 Task: Manage the lightning components carousel and banner .
Action: Mouse moved to (1334, 92)
Screenshot: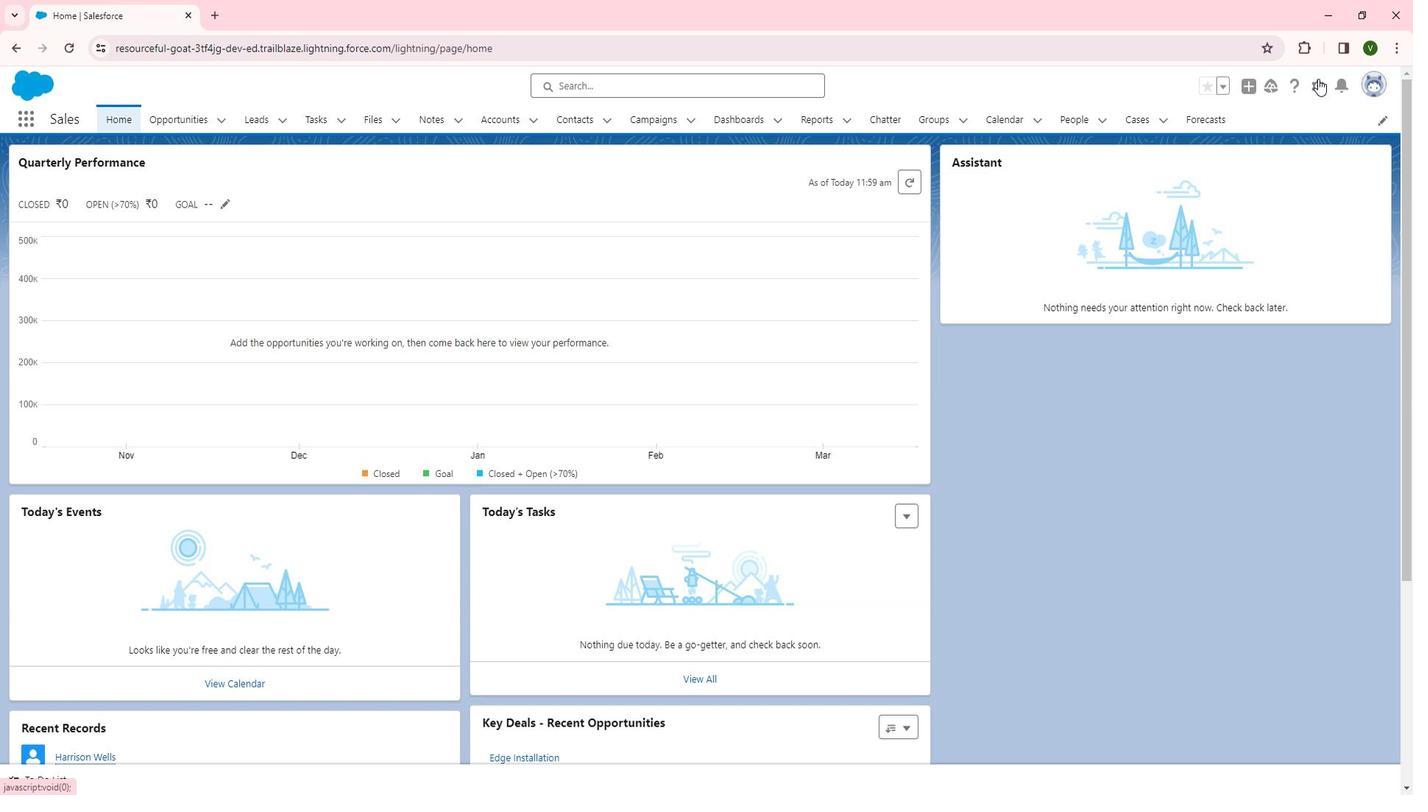 
Action: Mouse pressed left at (1334, 92)
Screenshot: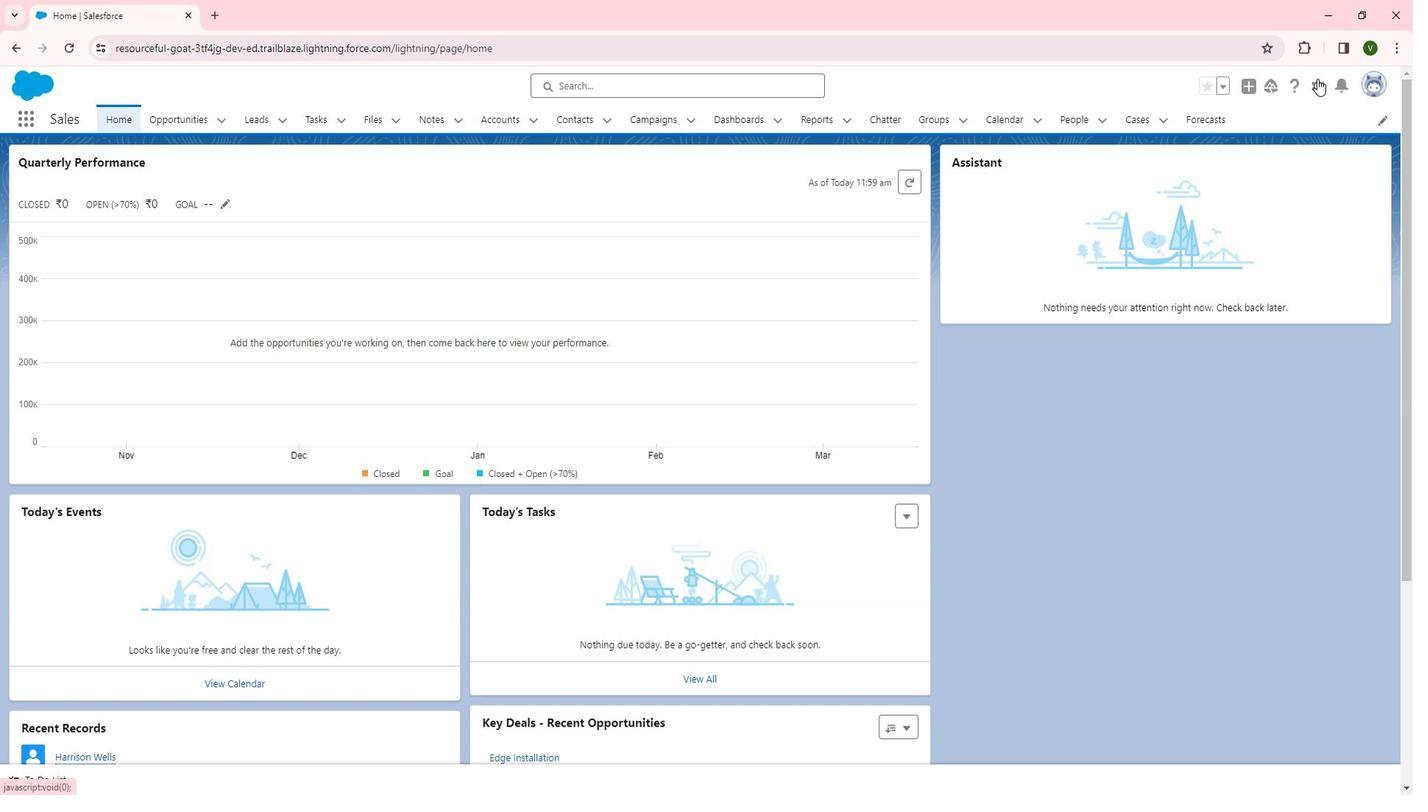 
Action: Mouse moved to (1279, 140)
Screenshot: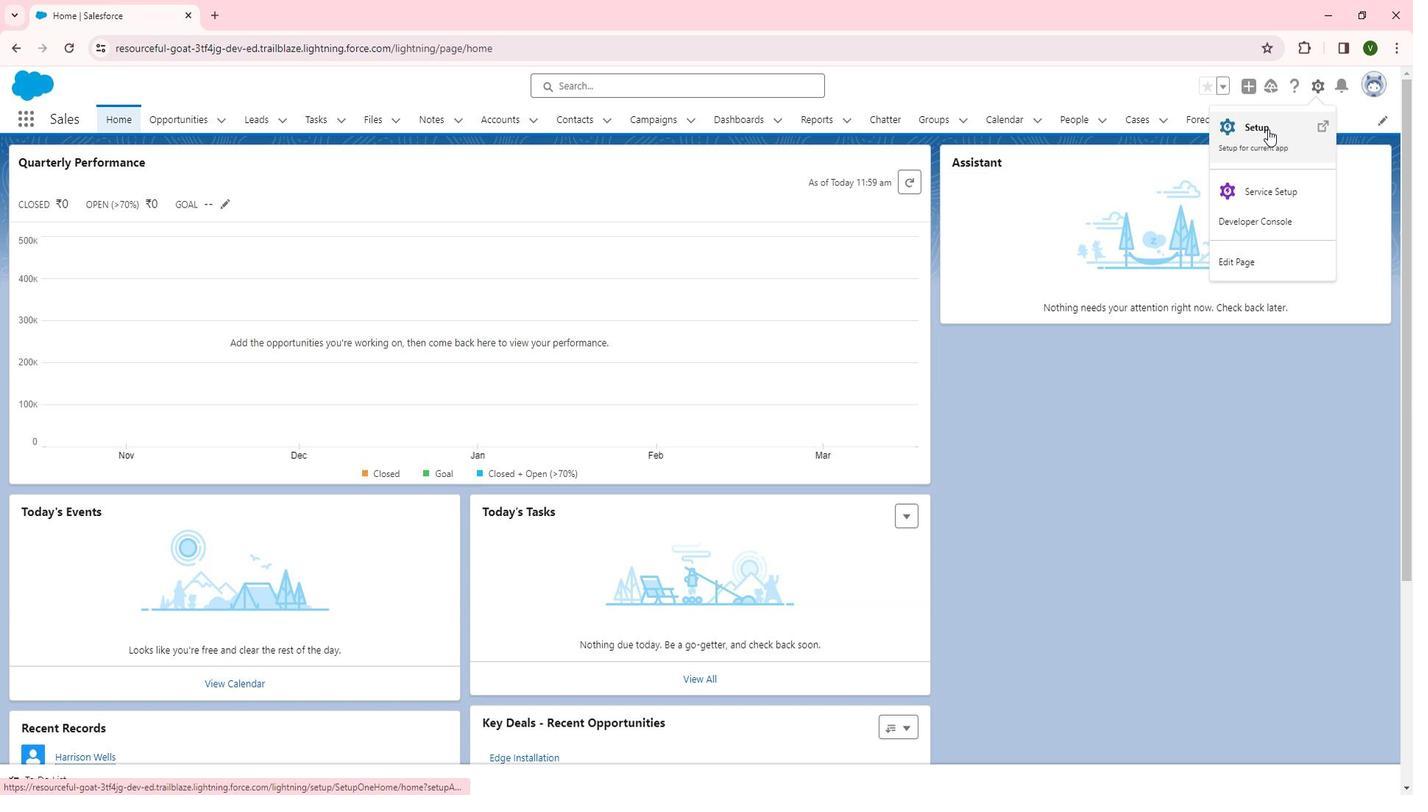 
Action: Mouse pressed left at (1279, 140)
Screenshot: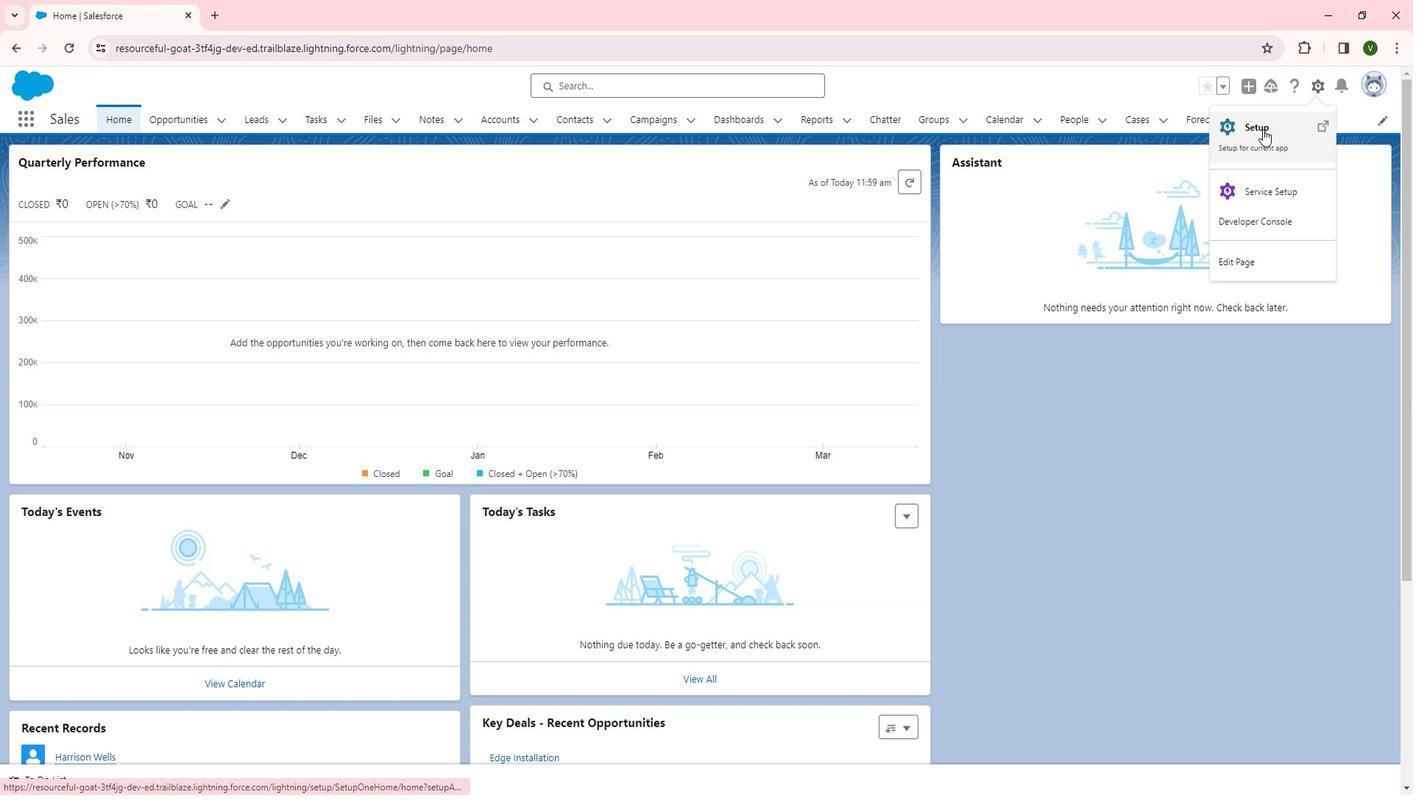 
Action: Mouse moved to (97, 395)
Screenshot: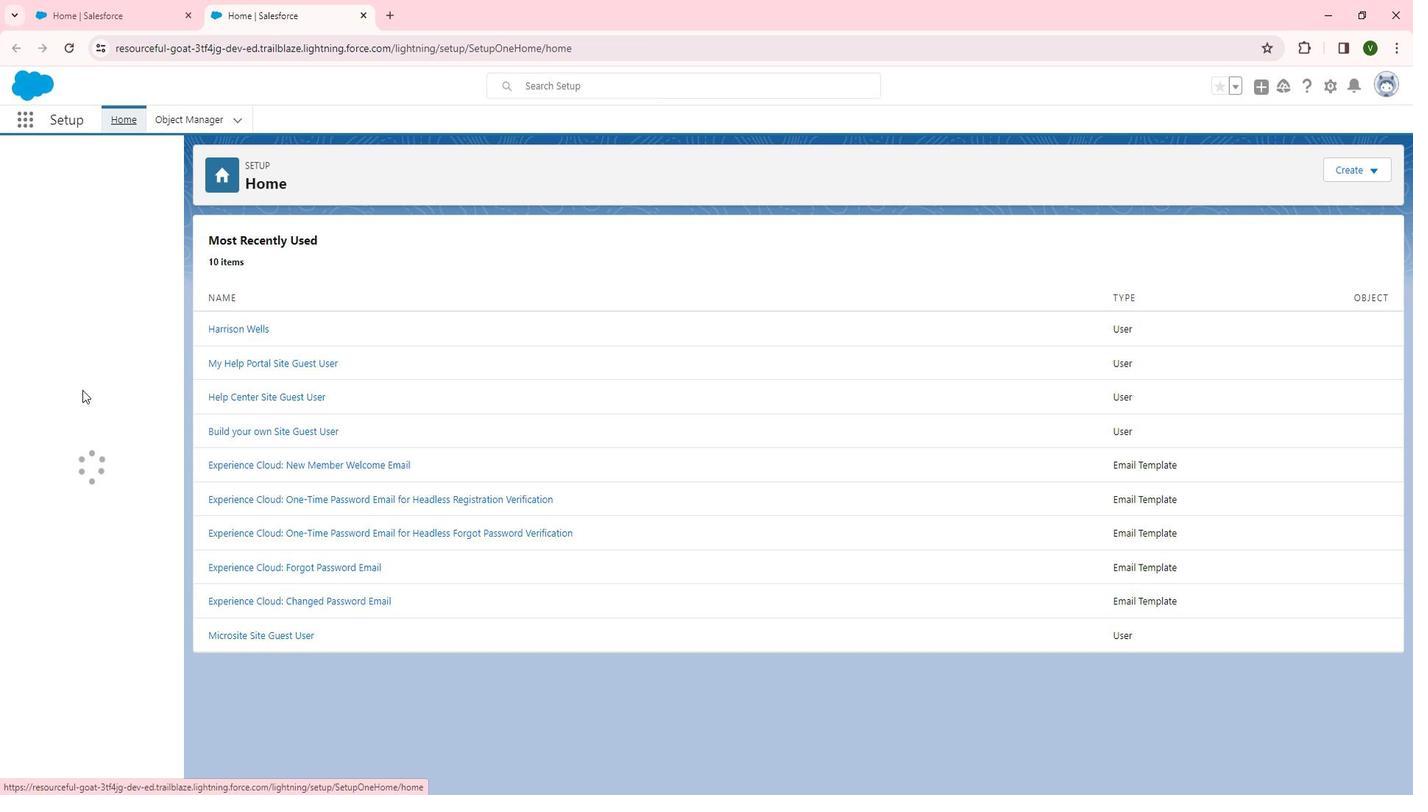 
Action: Mouse scrolled (97, 394) with delta (0, 0)
Screenshot: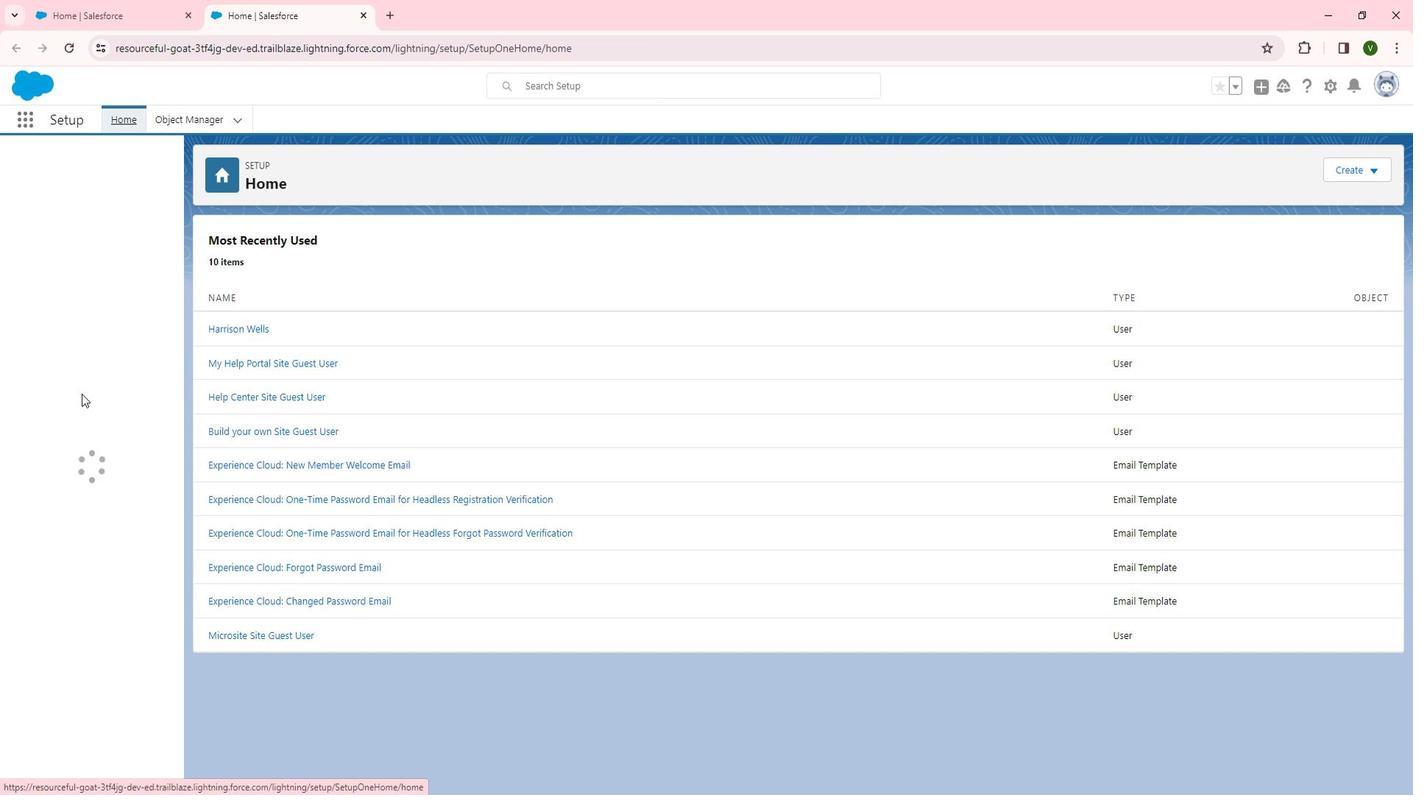 
Action: Mouse moved to (97, 395)
Screenshot: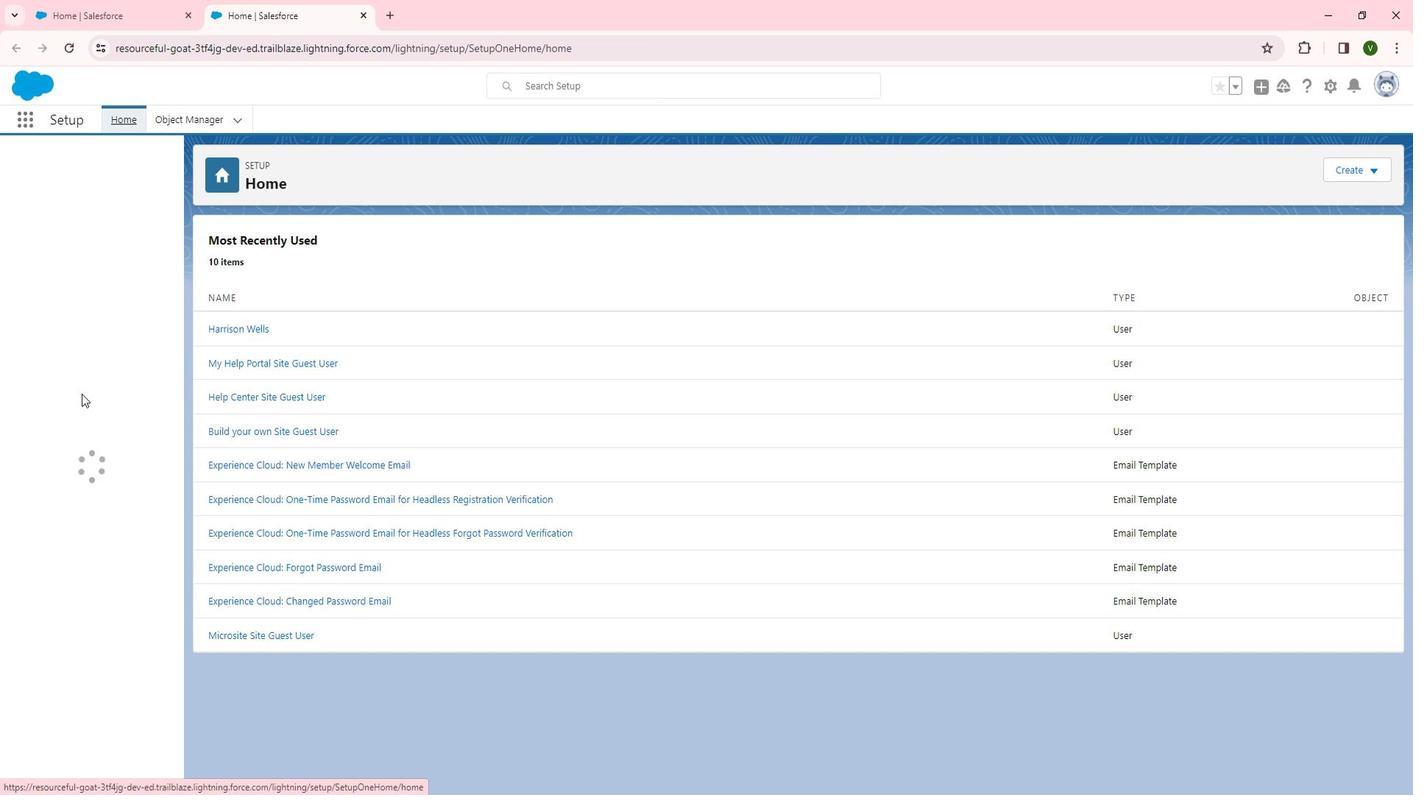 
Action: Mouse scrolled (97, 394) with delta (0, 0)
Screenshot: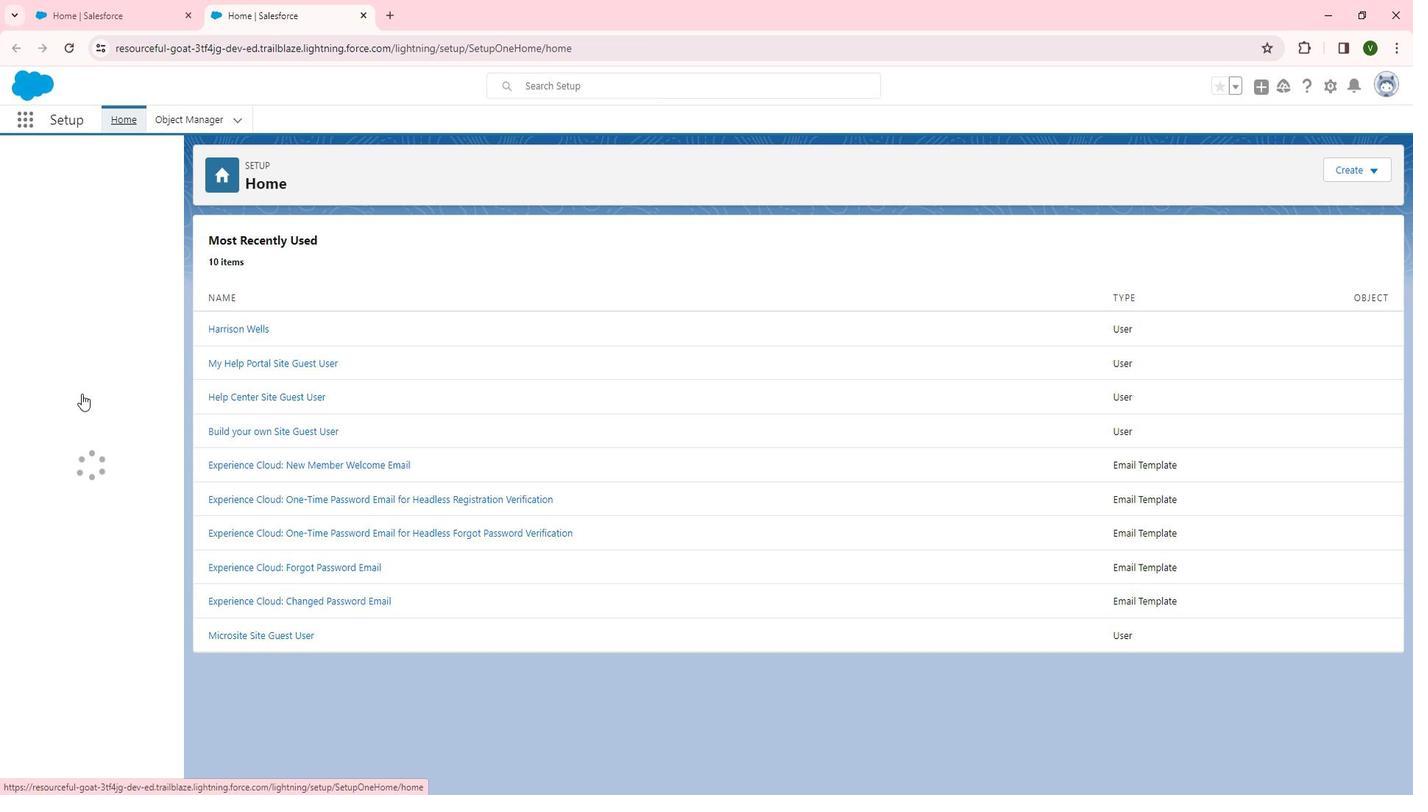 
Action: Mouse scrolled (97, 394) with delta (0, 0)
Screenshot: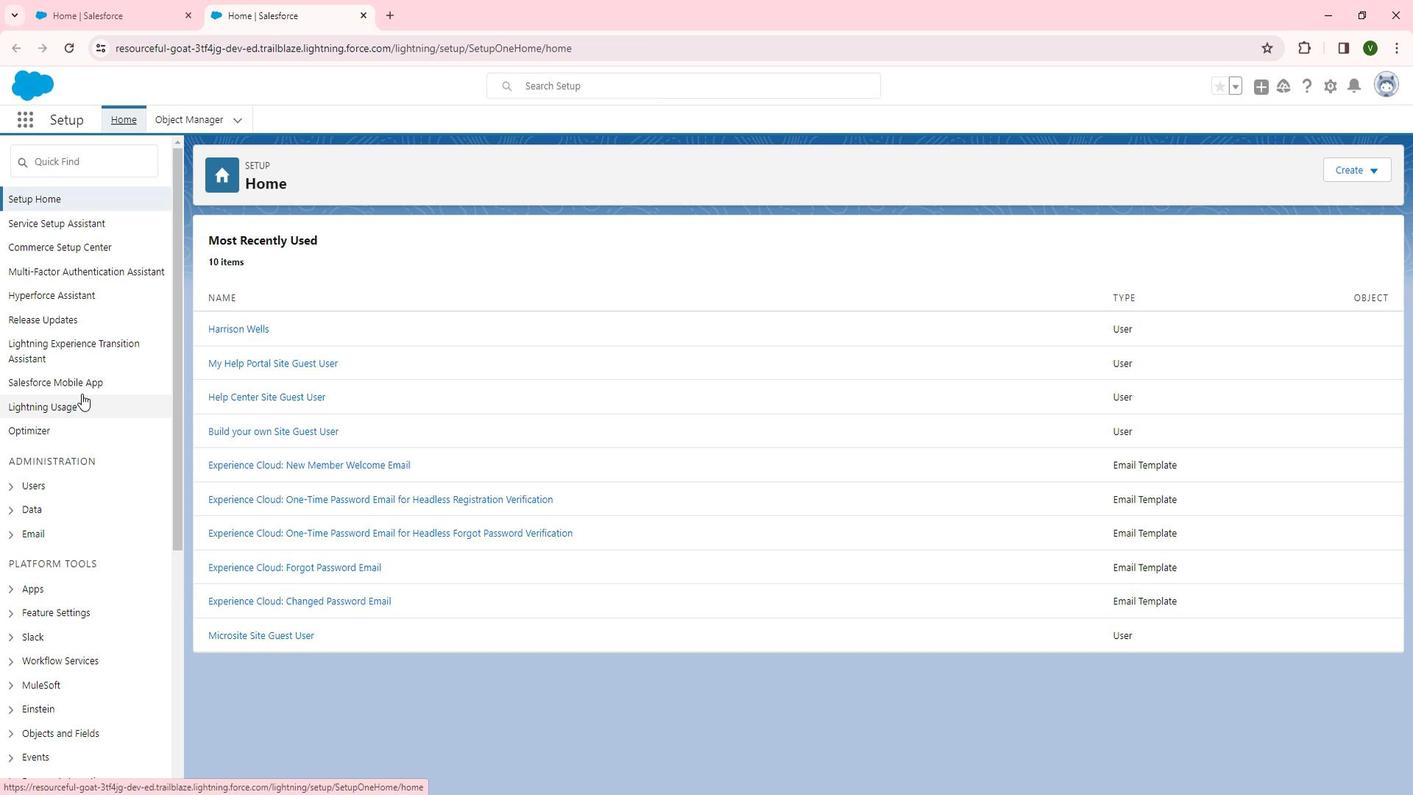 
Action: Mouse scrolled (97, 394) with delta (0, 0)
Screenshot: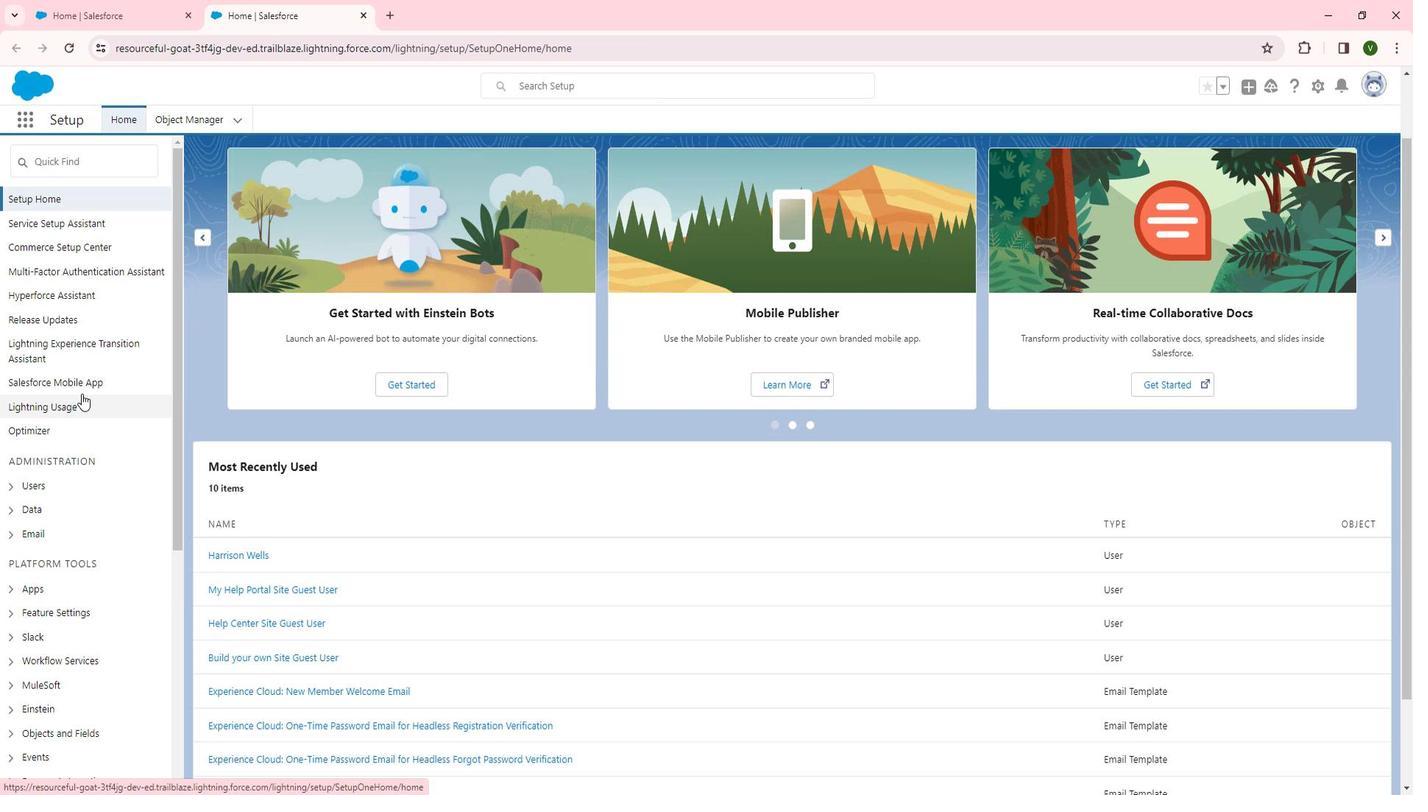 
Action: Mouse moved to (85, 421)
Screenshot: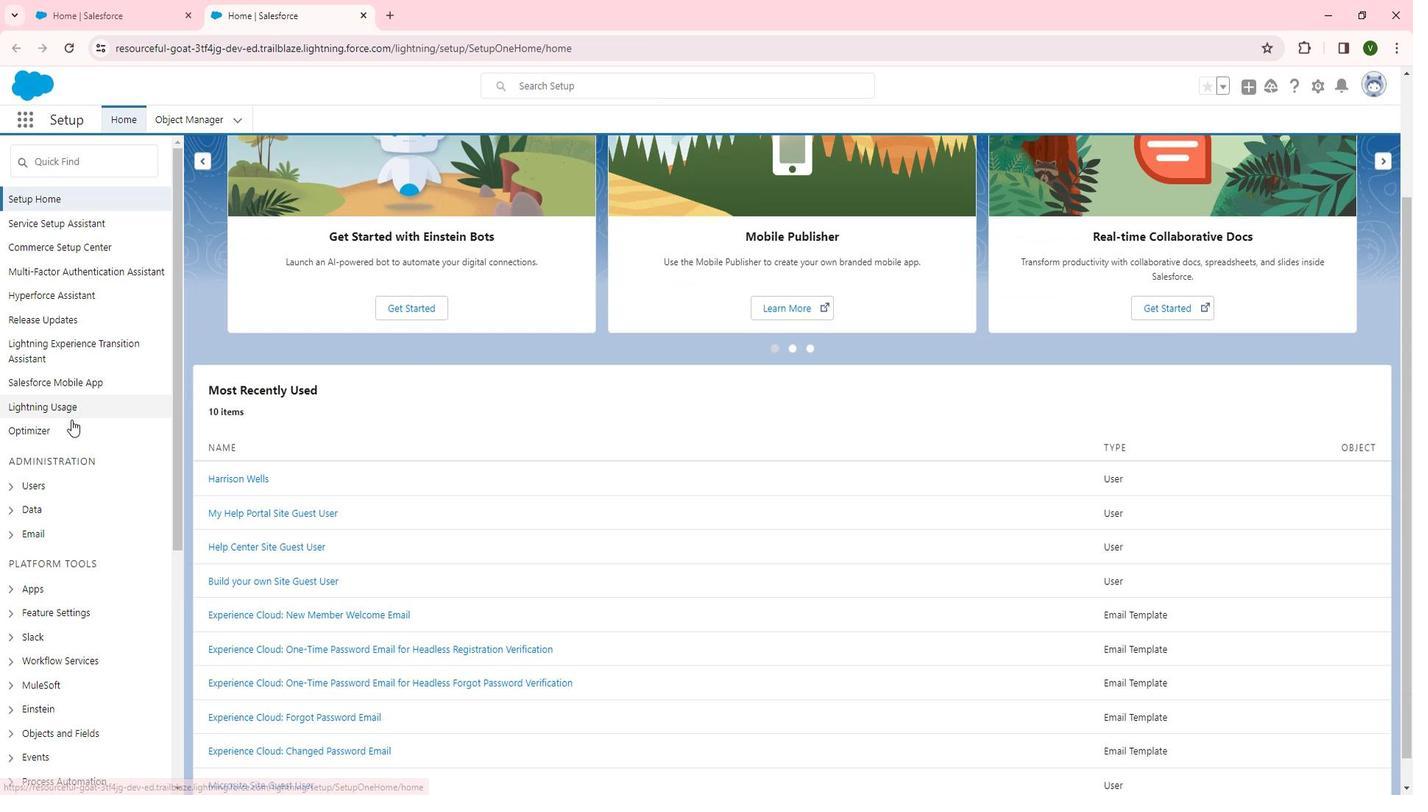 
Action: Mouse scrolled (85, 421) with delta (0, 0)
Screenshot: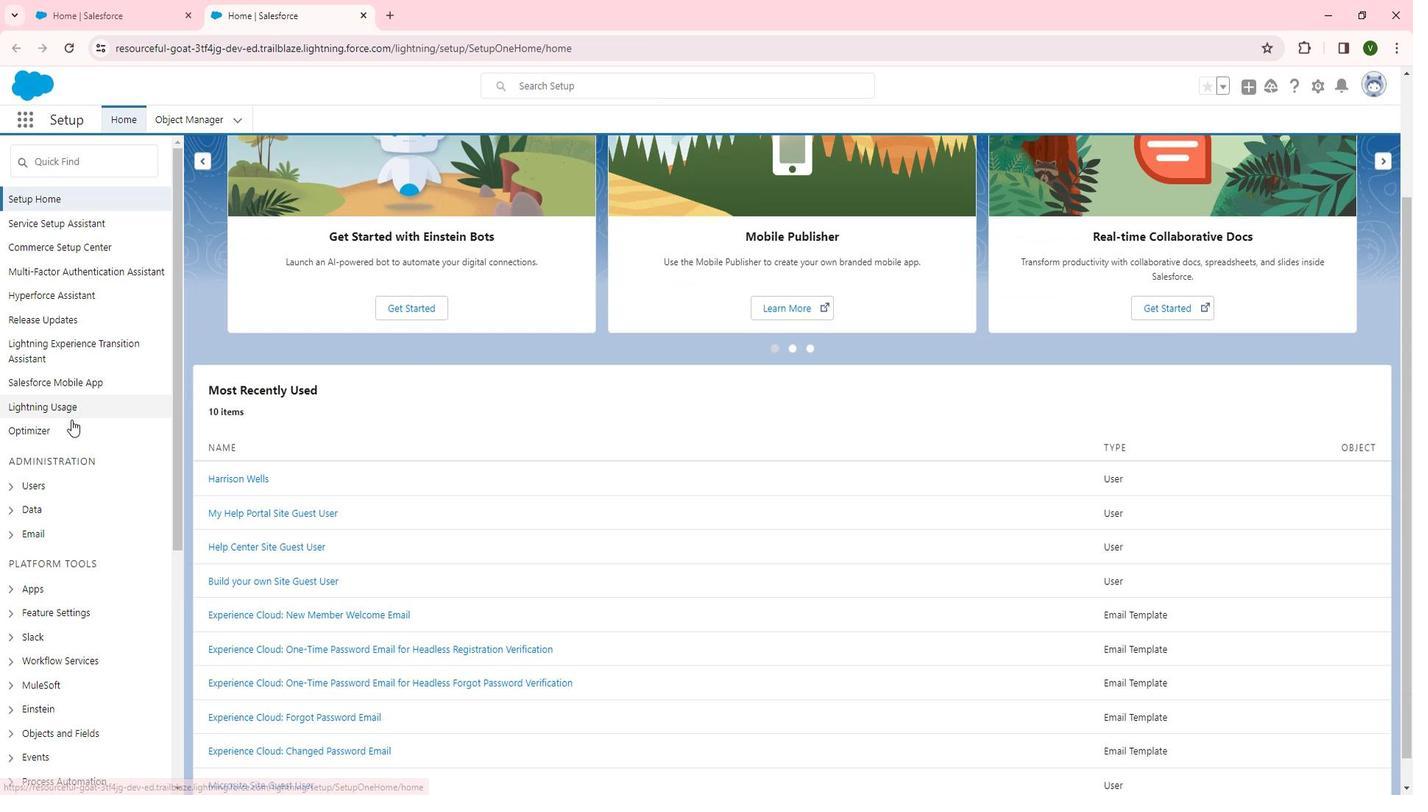 
Action: Mouse moved to (80, 425)
Screenshot: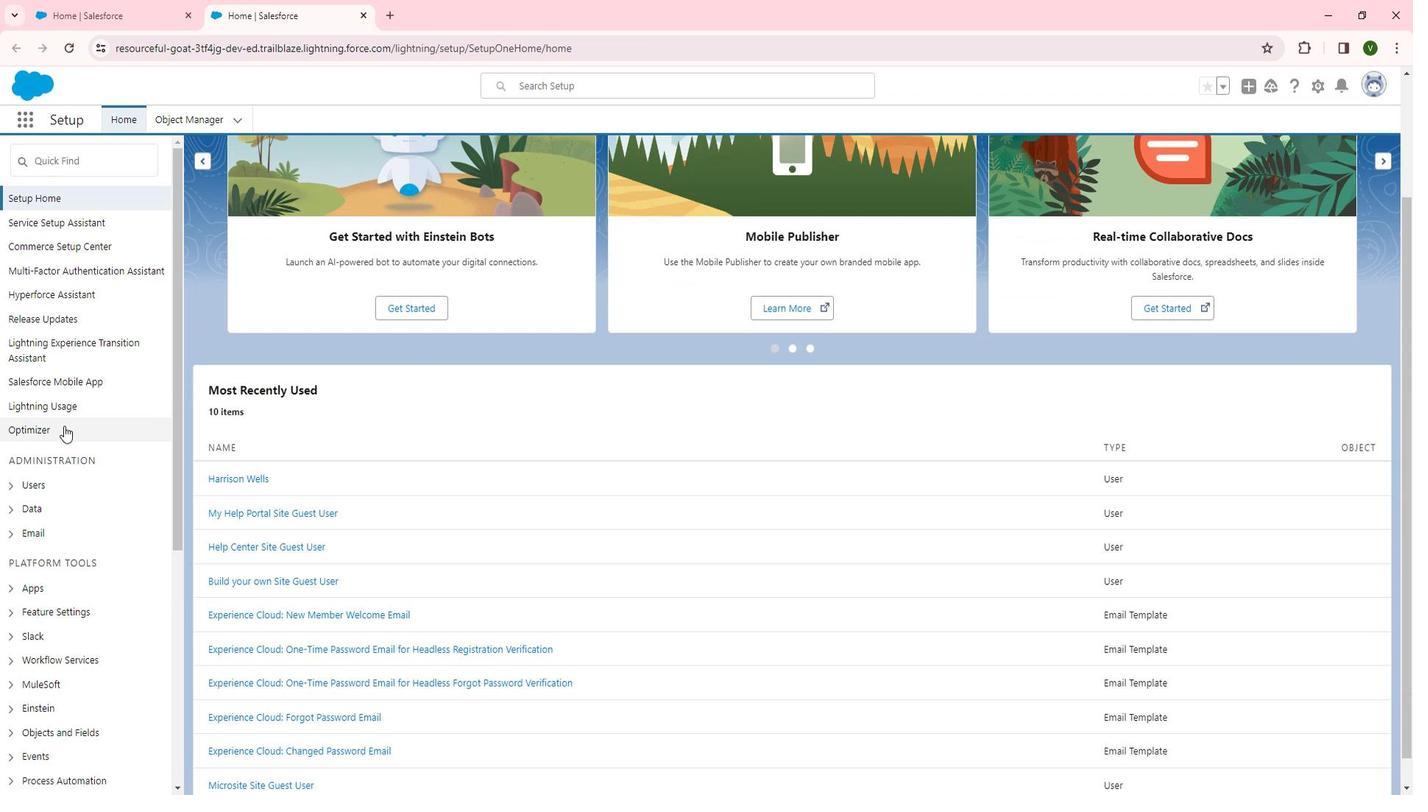 
Action: Mouse scrolled (80, 424) with delta (0, 0)
Screenshot: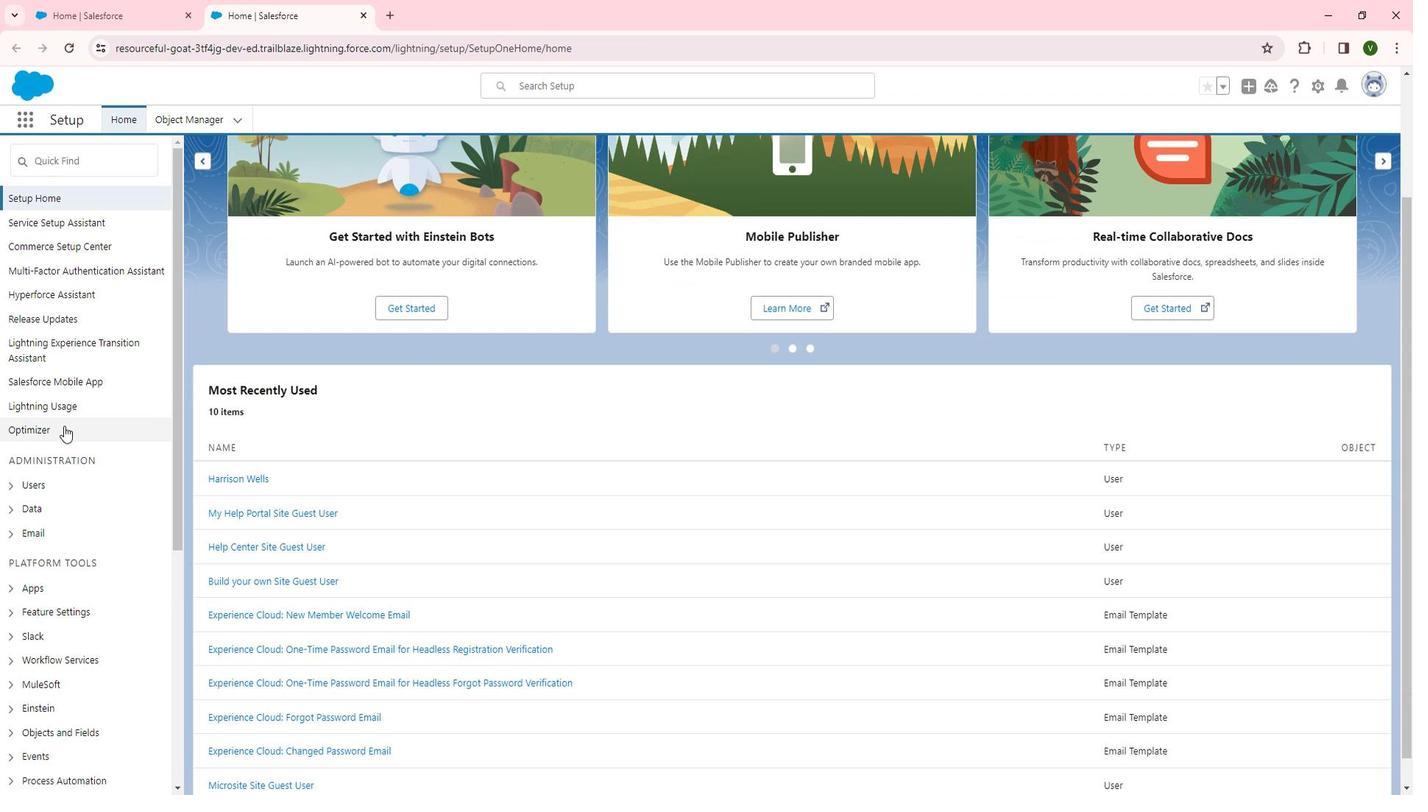 
Action: Mouse moved to (75, 457)
Screenshot: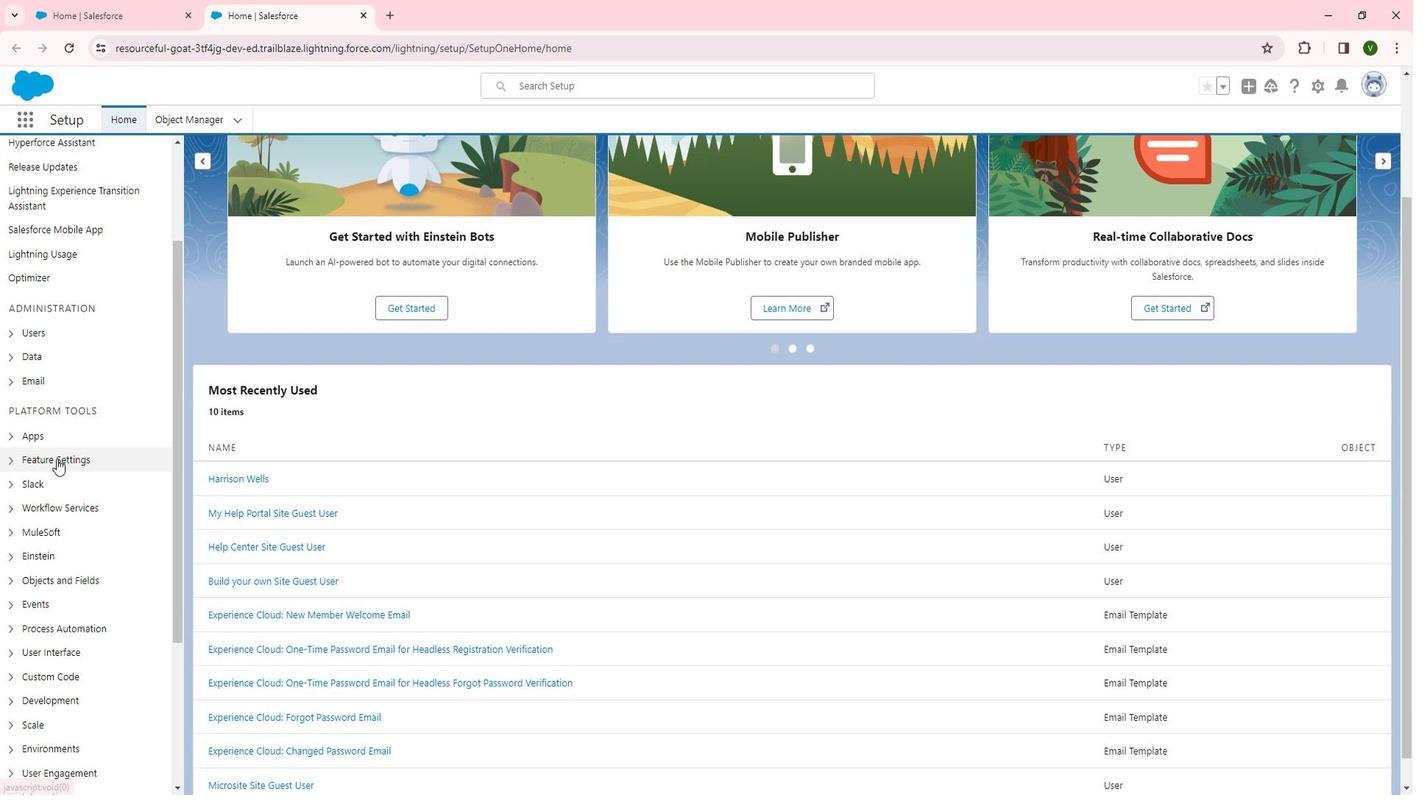 
Action: Mouse pressed left at (75, 457)
Screenshot: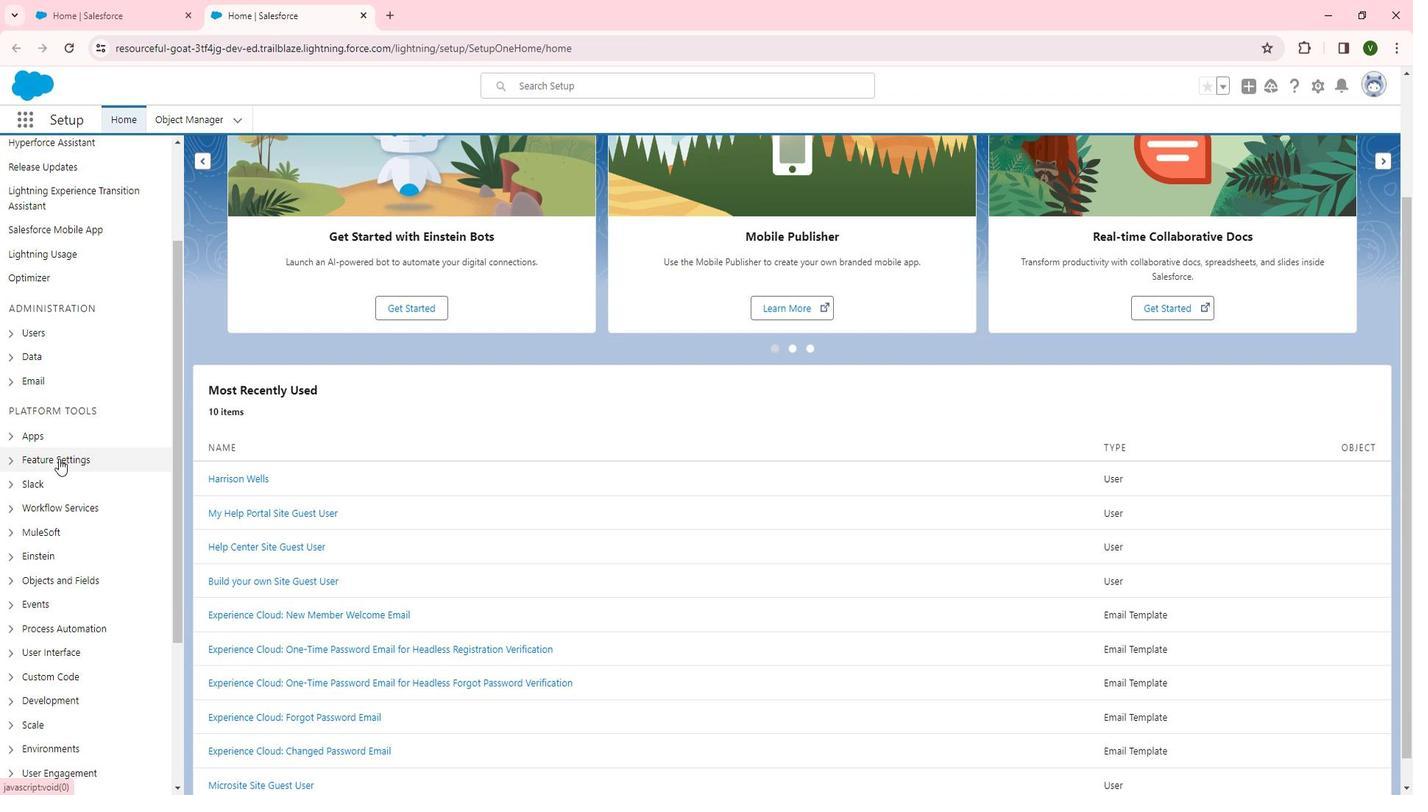 
Action: Mouse moved to (95, 432)
Screenshot: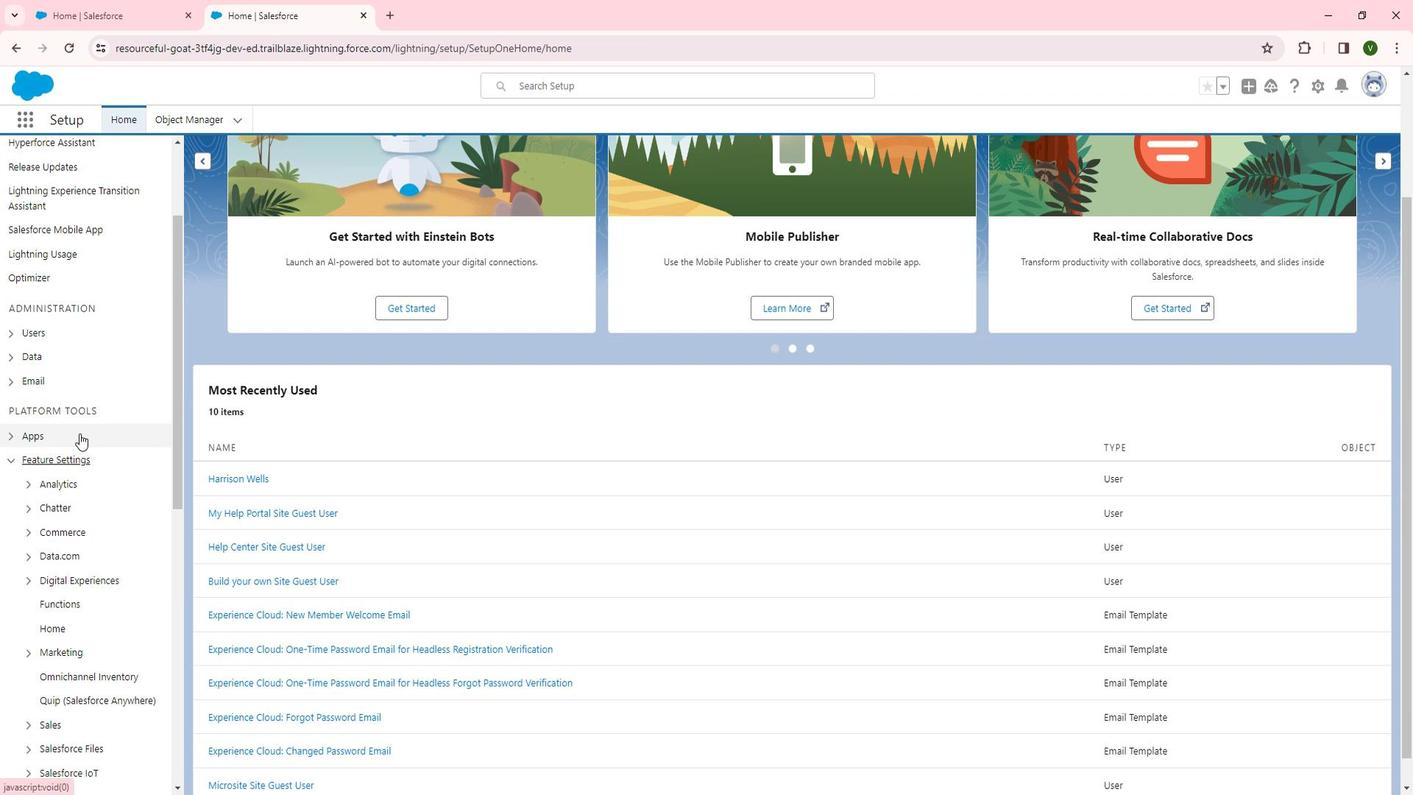 
Action: Mouse scrolled (95, 432) with delta (0, 0)
Screenshot: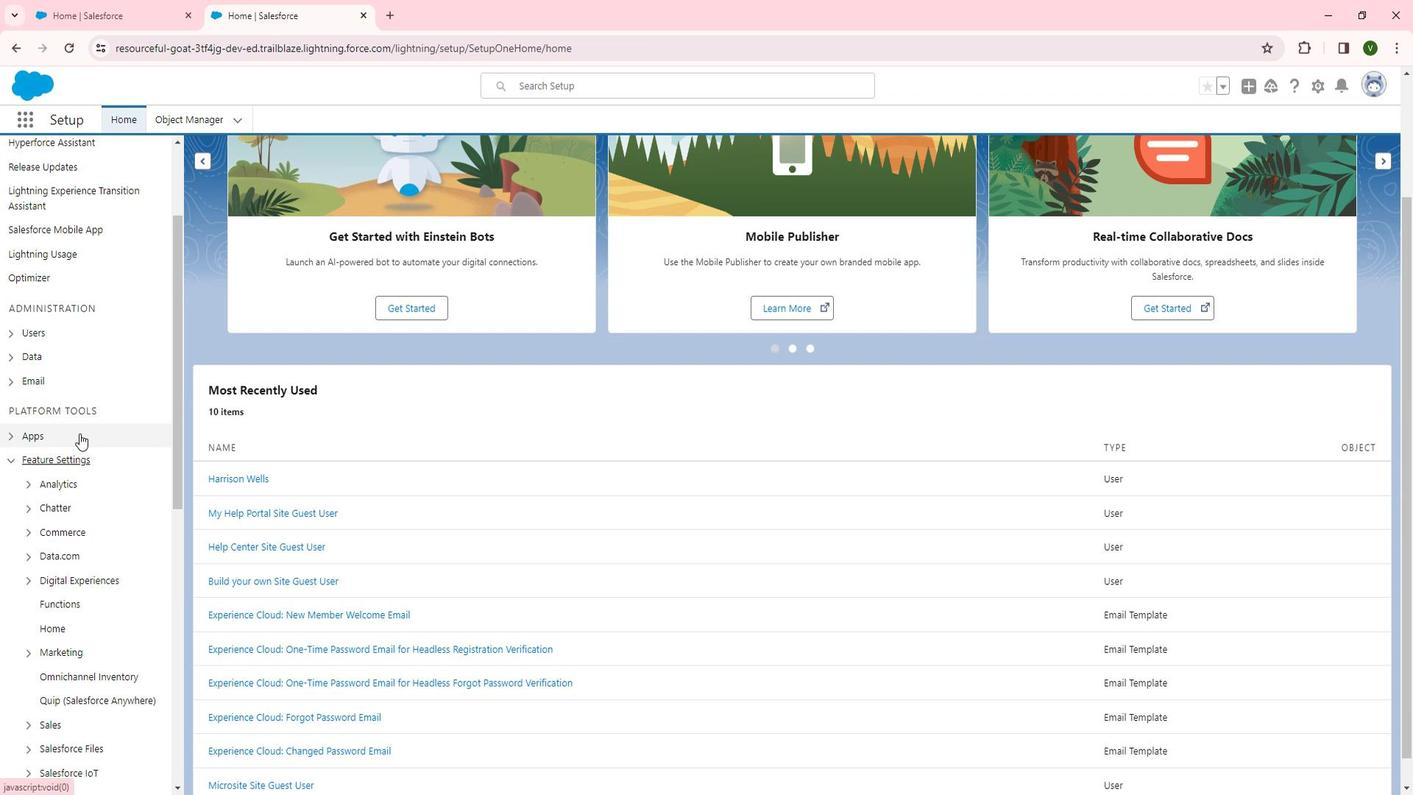 
Action: Mouse scrolled (95, 432) with delta (0, 0)
Screenshot: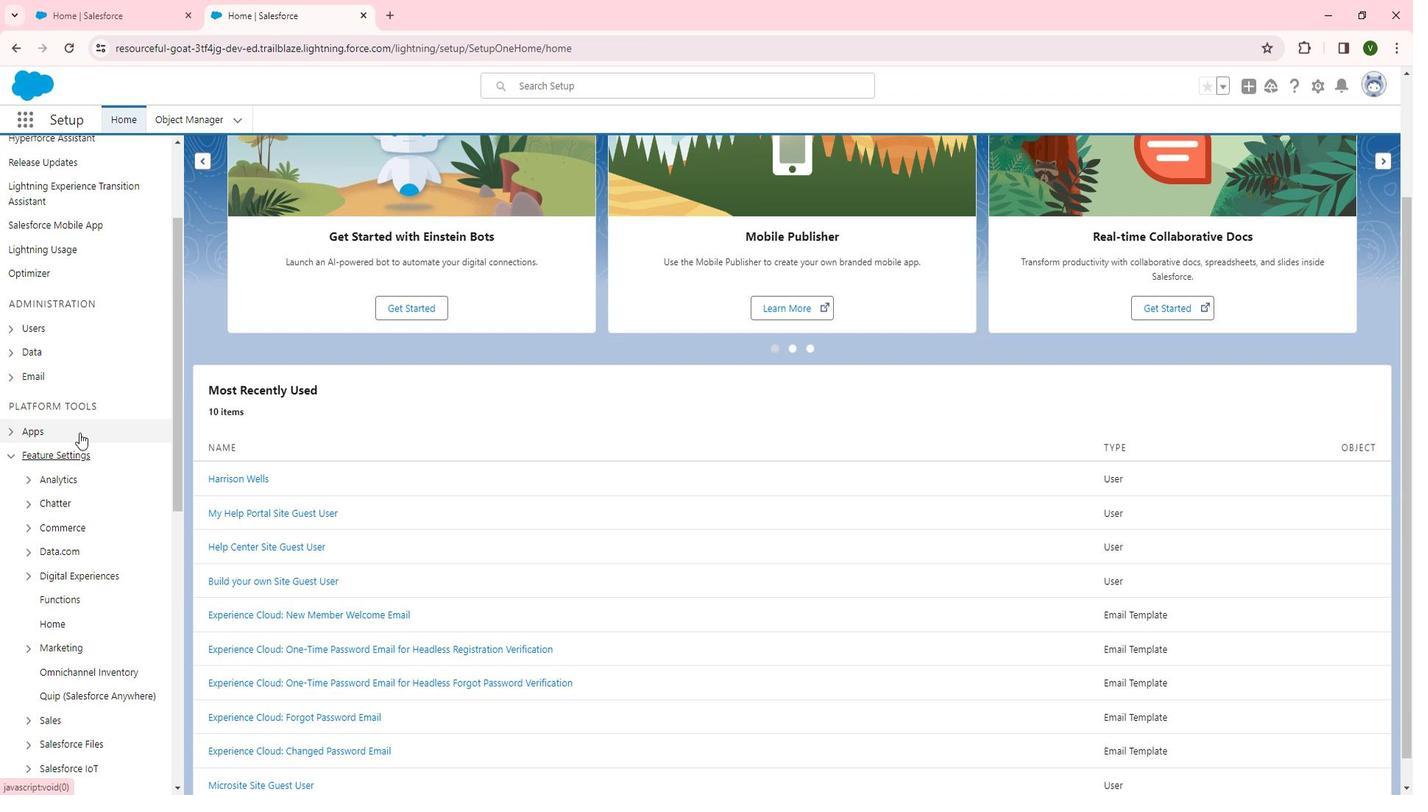 
Action: Mouse moved to (87, 427)
Screenshot: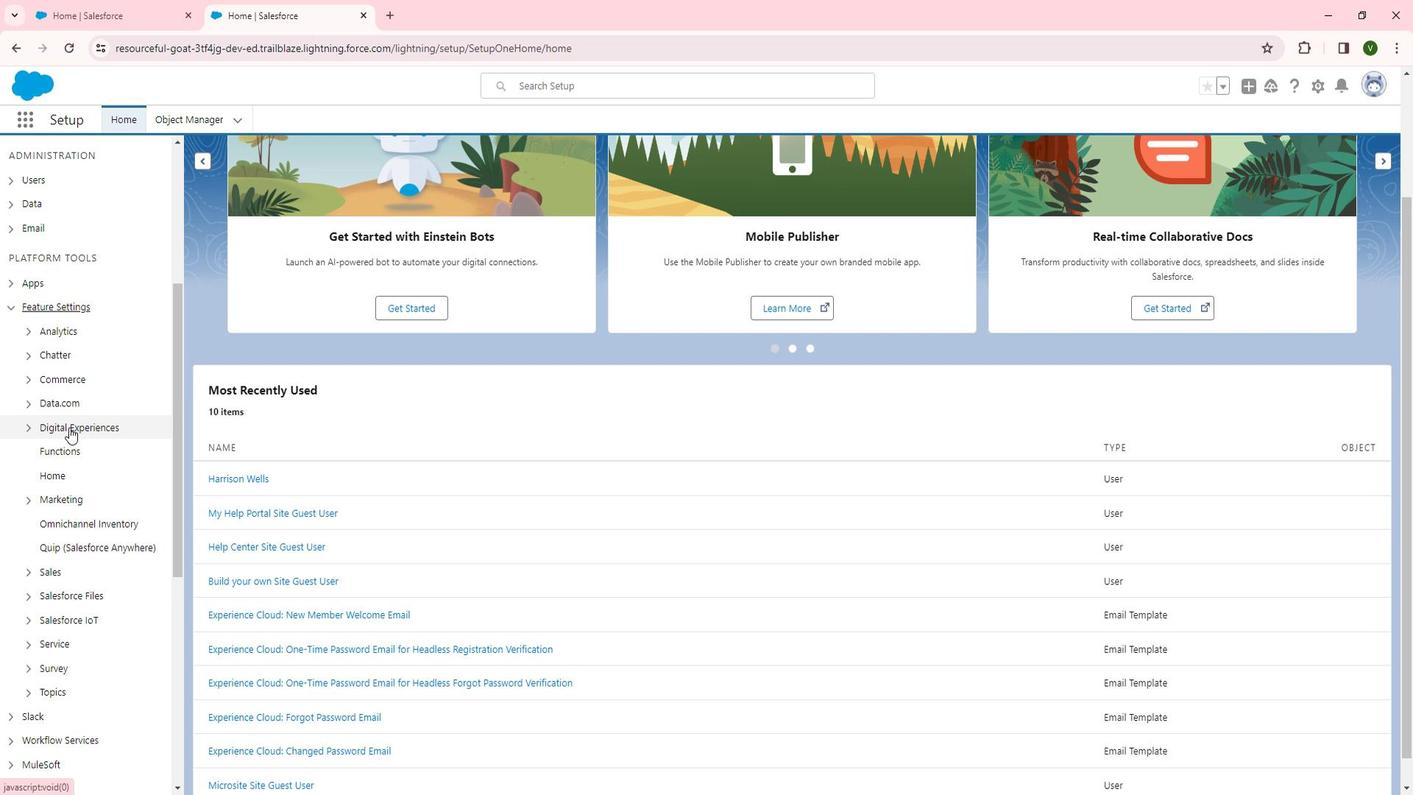 
Action: Mouse pressed left at (87, 427)
Screenshot: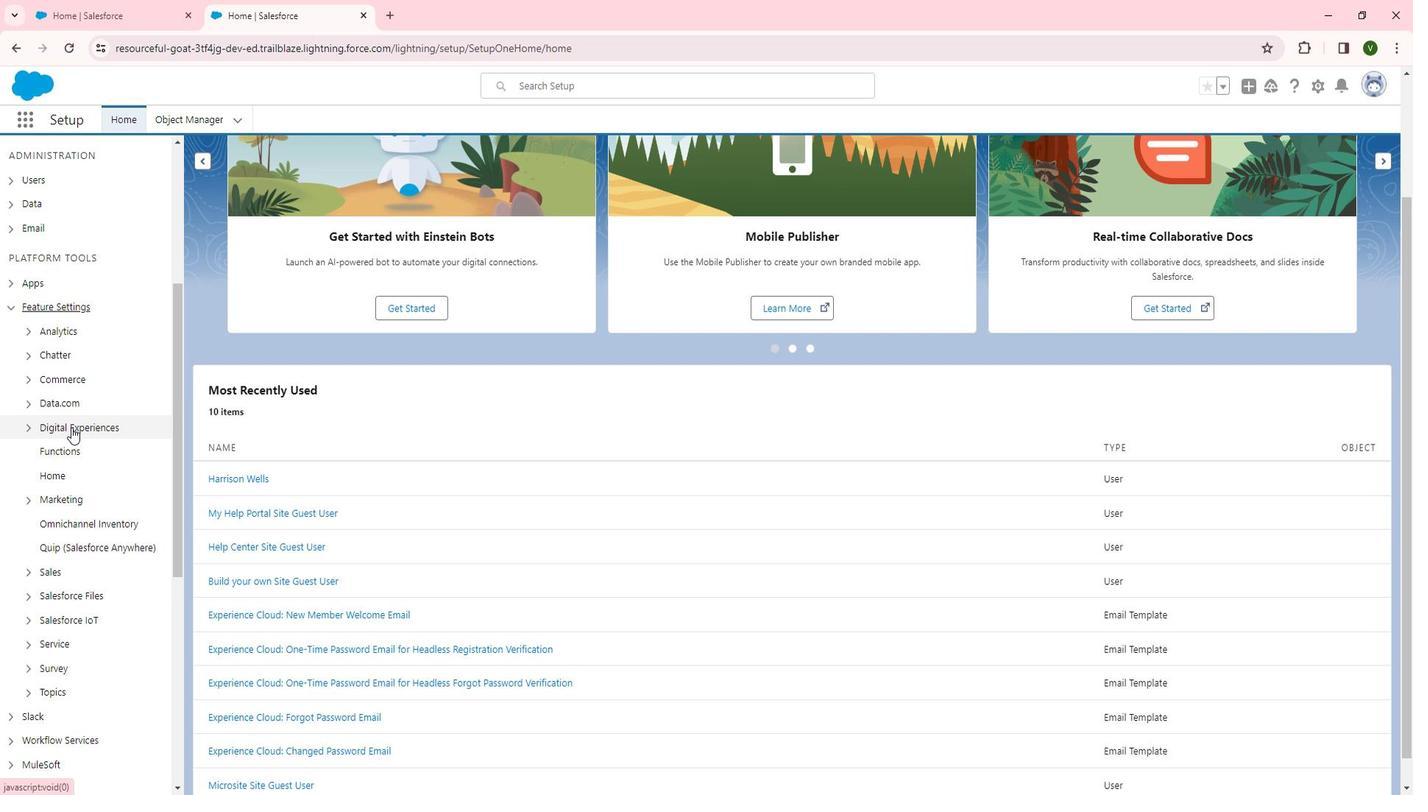 
Action: Mouse moved to (90, 445)
Screenshot: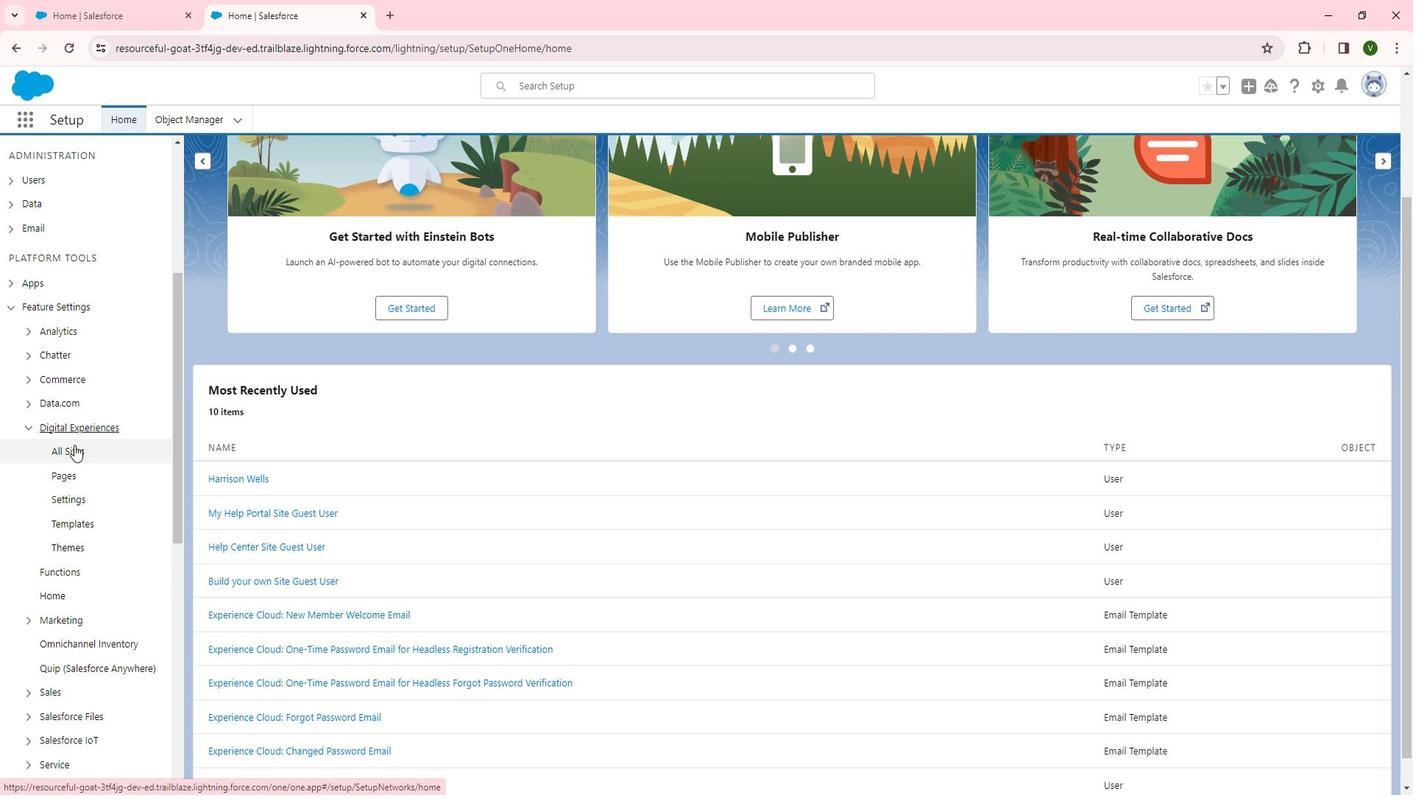 
Action: Mouse pressed left at (90, 445)
Screenshot: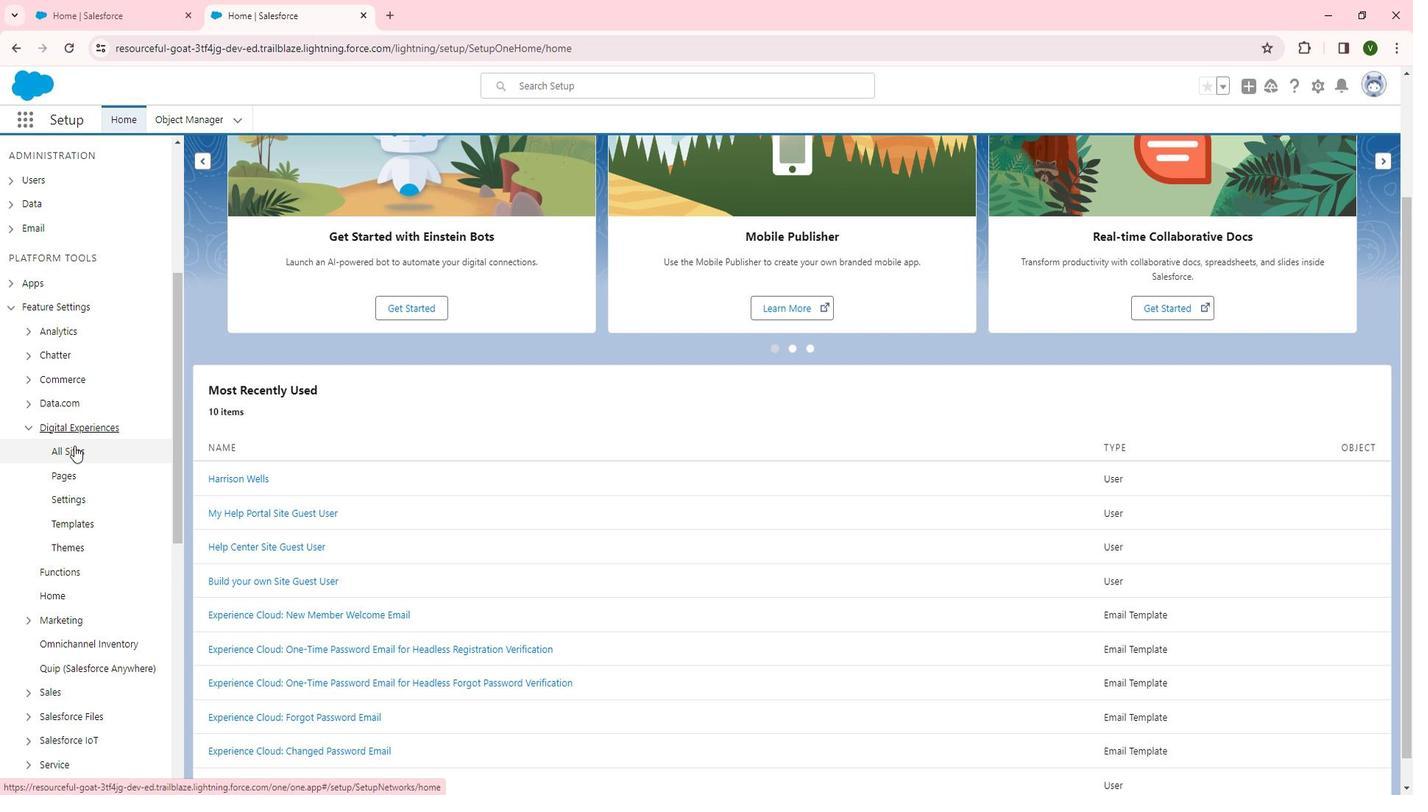 
Action: Mouse moved to (257, 396)
Screenshot: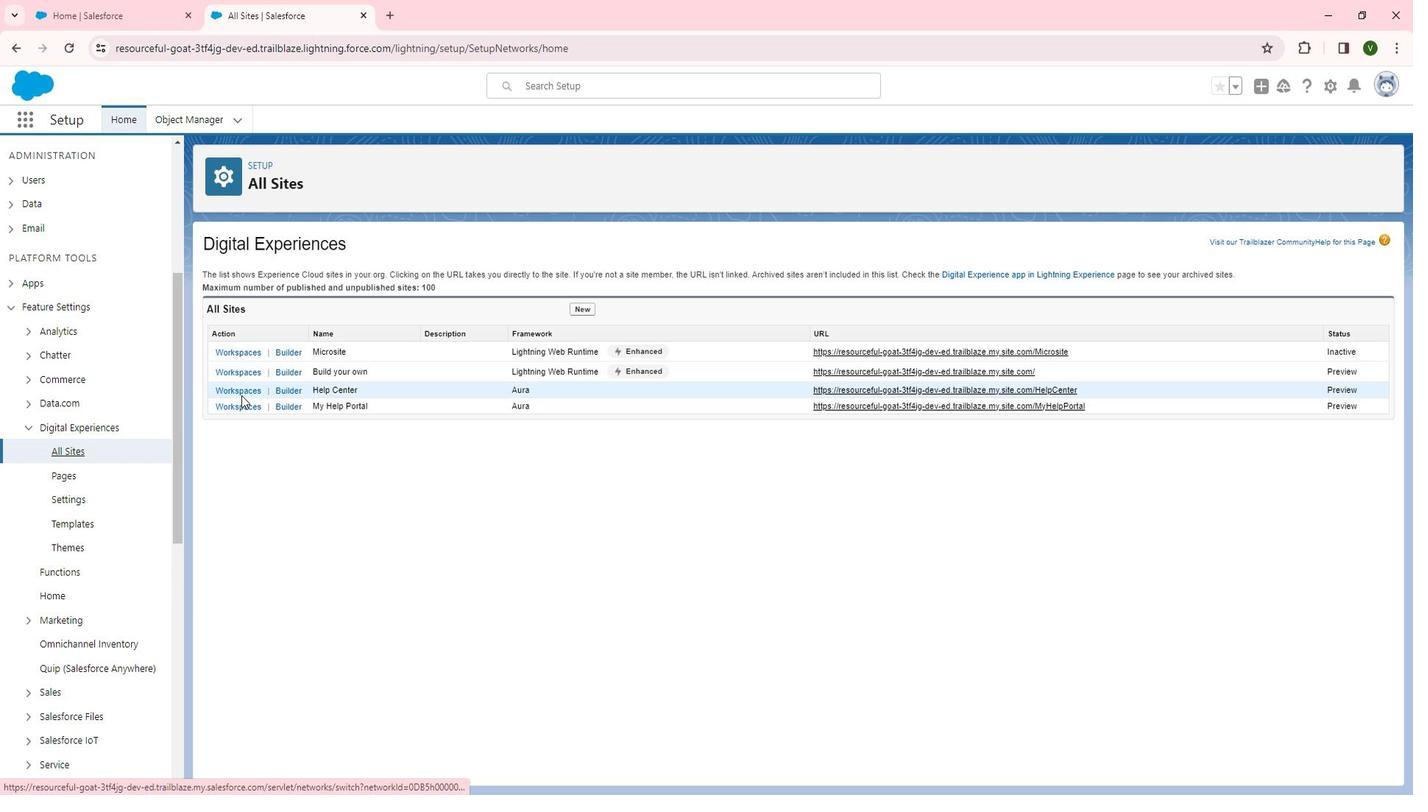 
Action: Mouse pressed left at (257, 396)
Screenshot: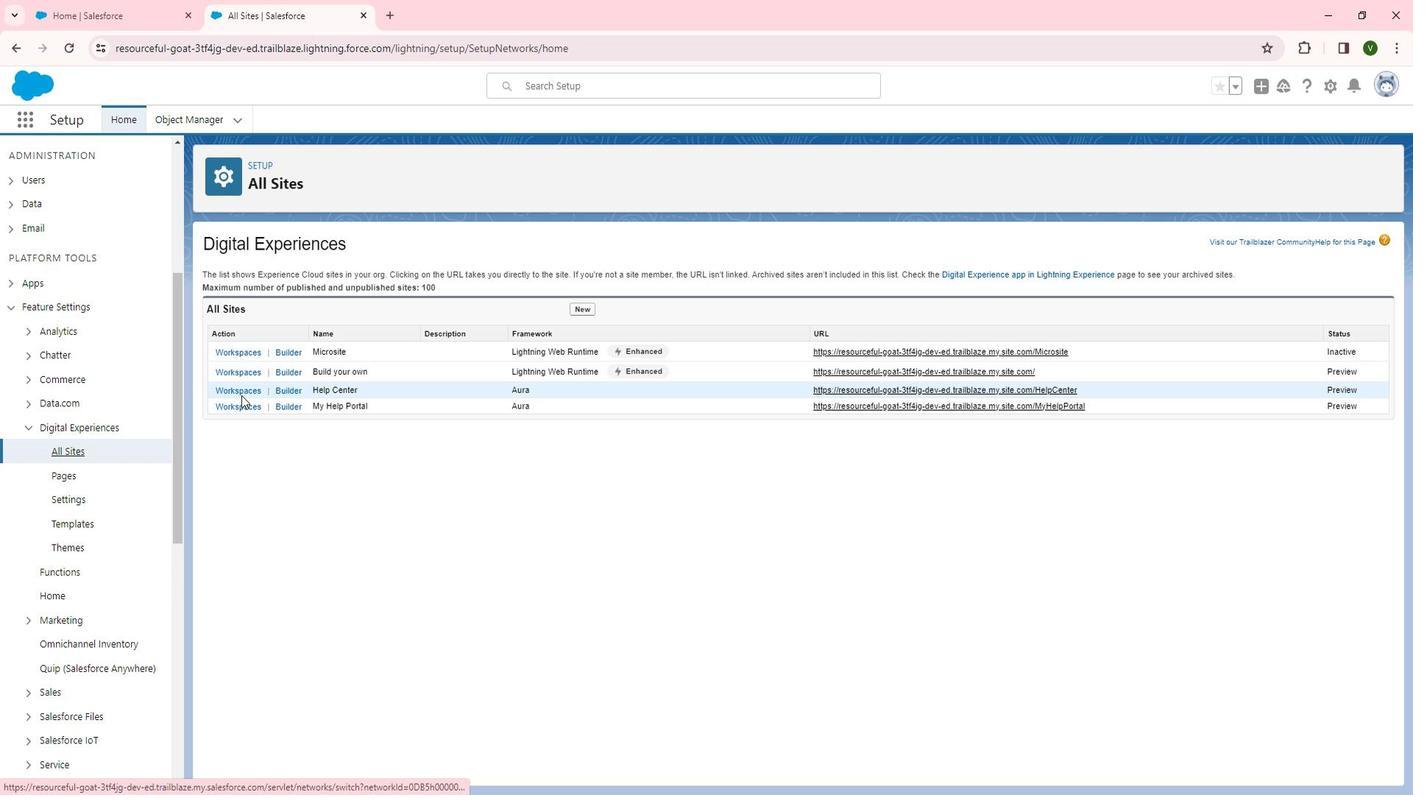 
Action: Mouse moved to (1067, 337)
Screenshot: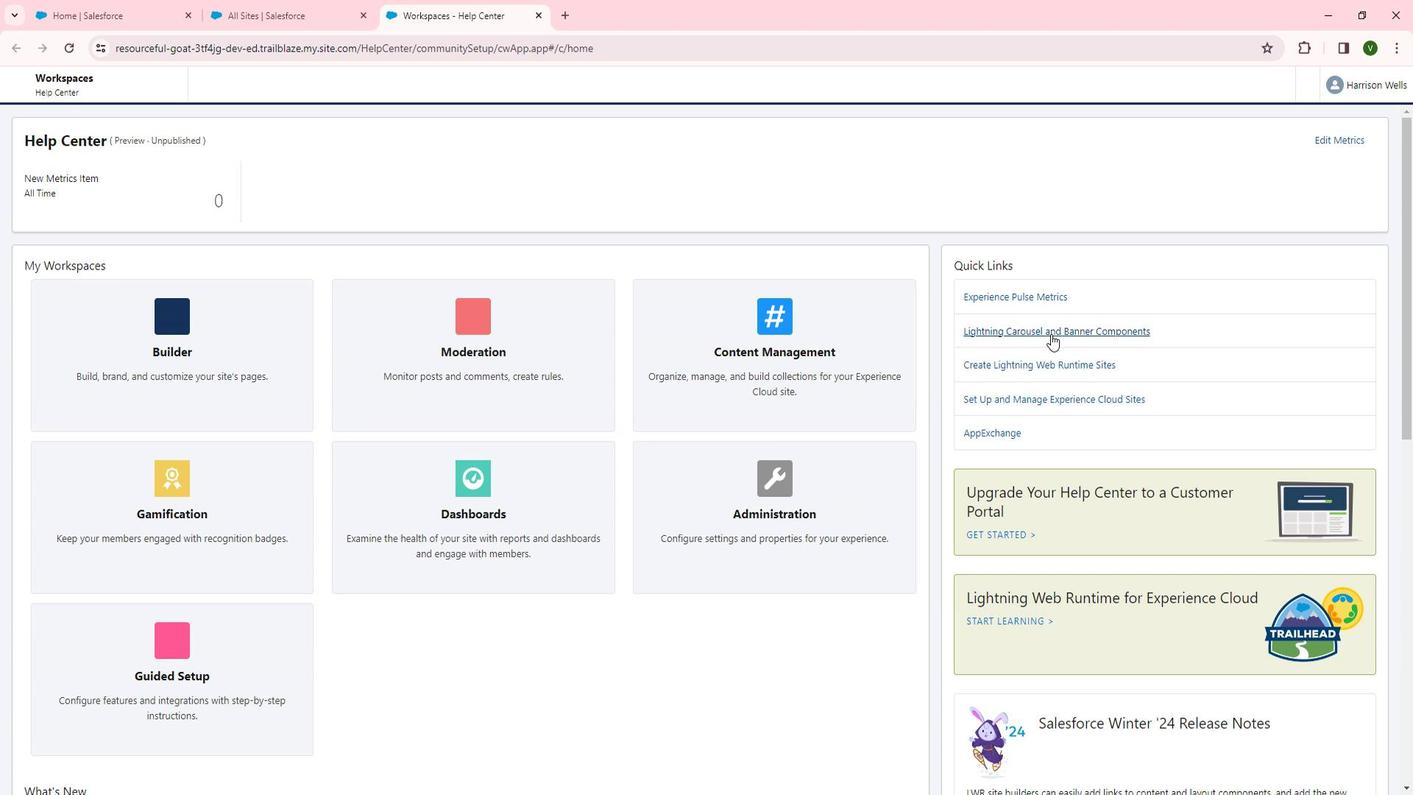 
Action: Mouse pressed left at (1067, 337)
Screenshot: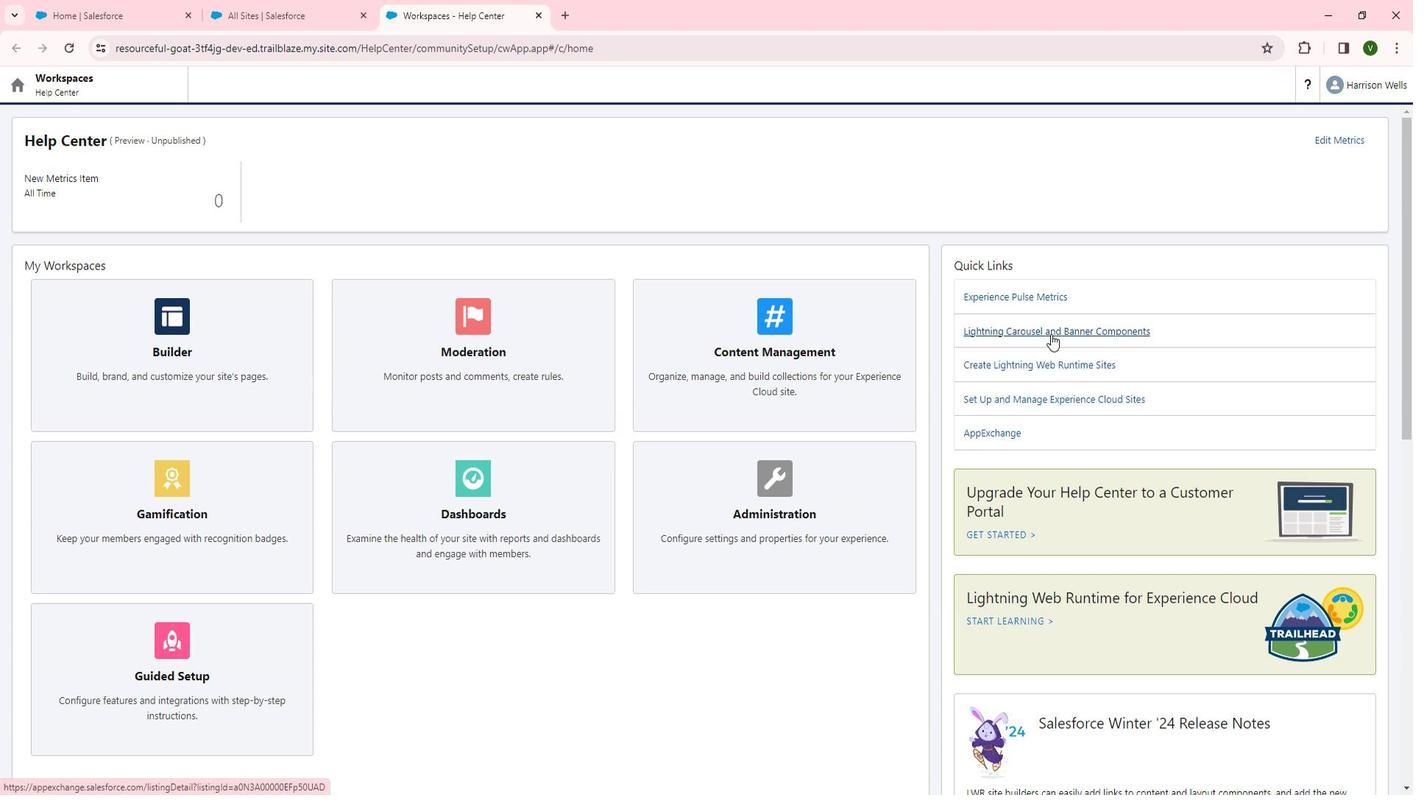 
Action: Mouse moved to (732, 318)
Screenshot: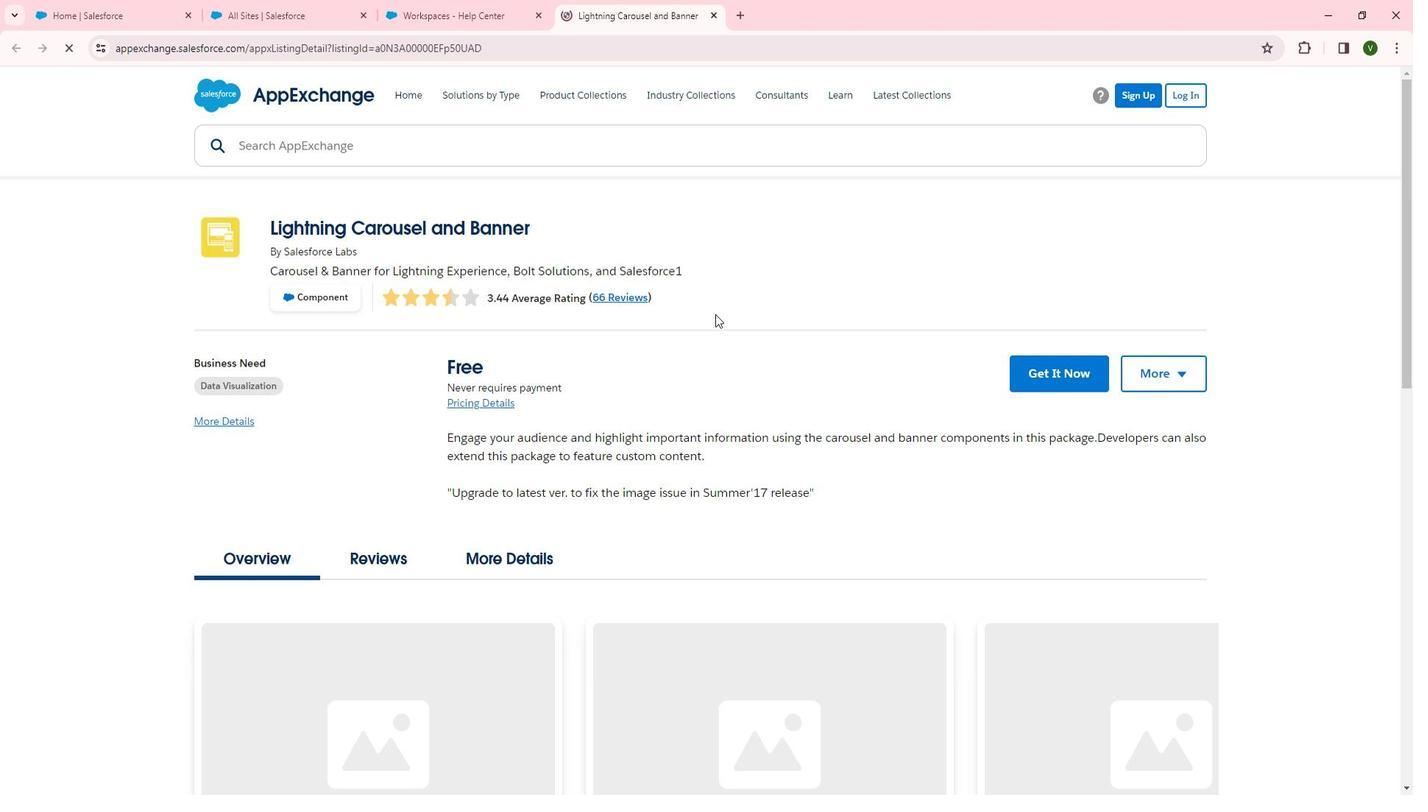 
